 Task: Create a due date automation trigger when advanced on, on the wednesday before a card is due add dates due next week at 11:00 AM.
Action: Mouse moved to (910, 279)
Screenshot: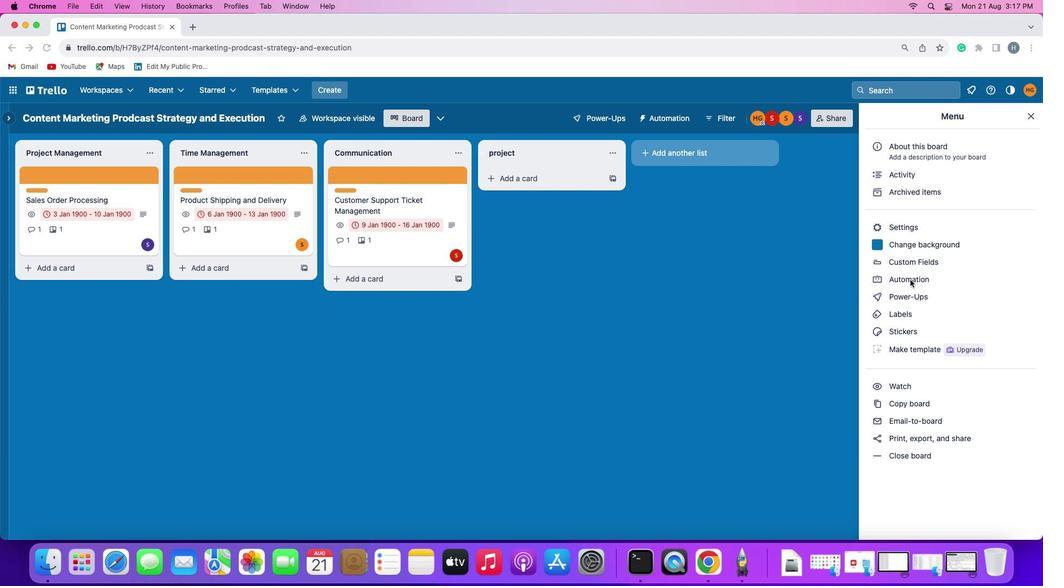 
Action: Mouse pressed left at (910, 279)
Screenshot: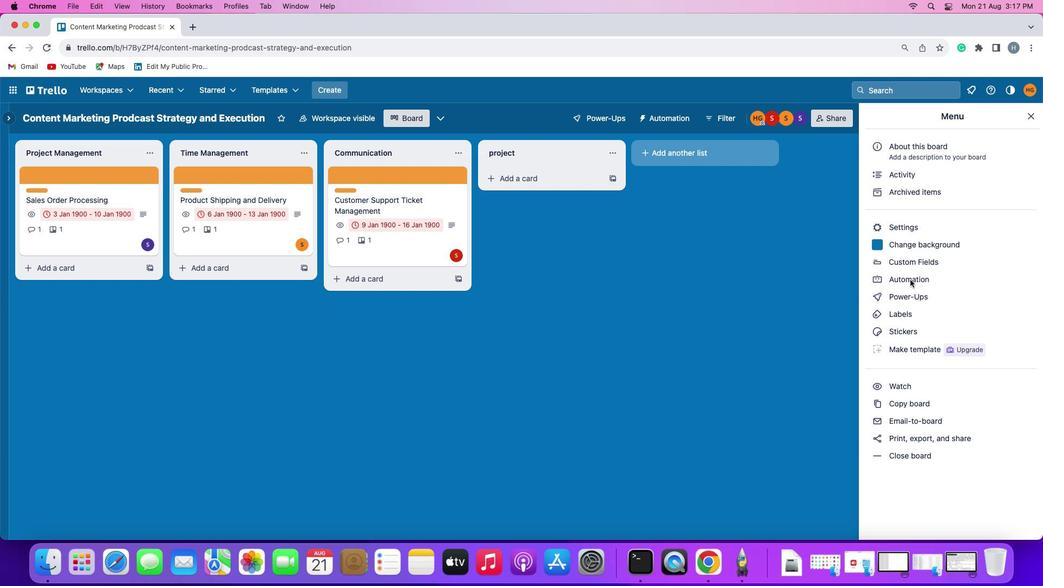 
Action: Mouse pressed left at (910, 279)
Screenshot: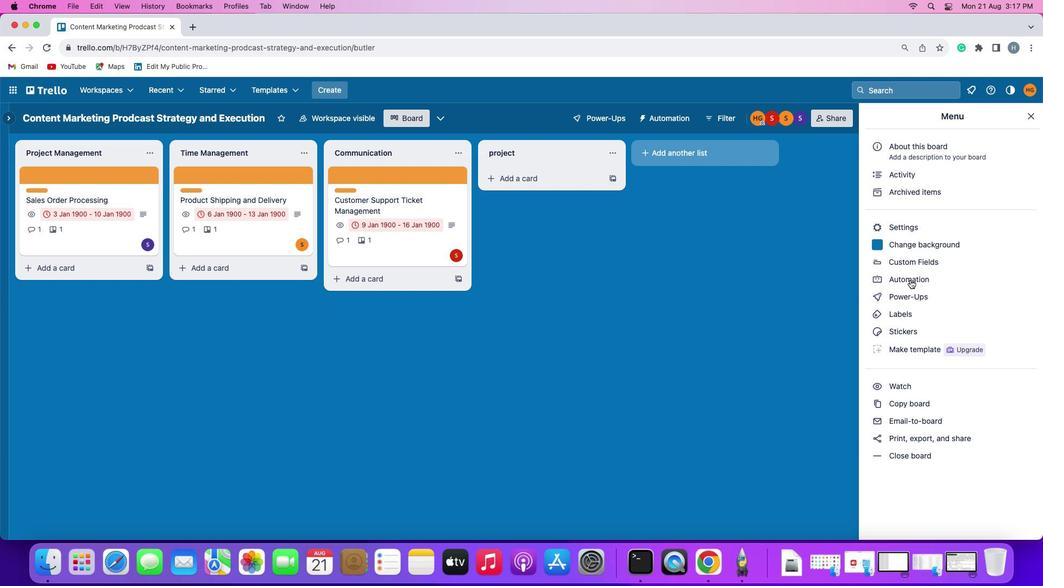 
Action: Mouse moved to (60, 259)
Screenshot: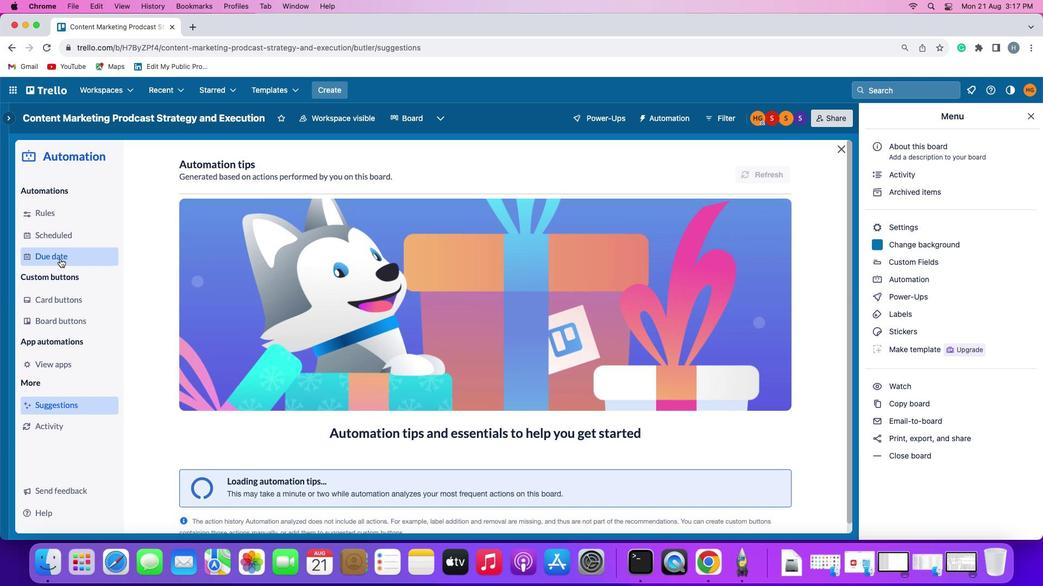 
Action: Mouse pressed left at (60, 259)
Screenshot: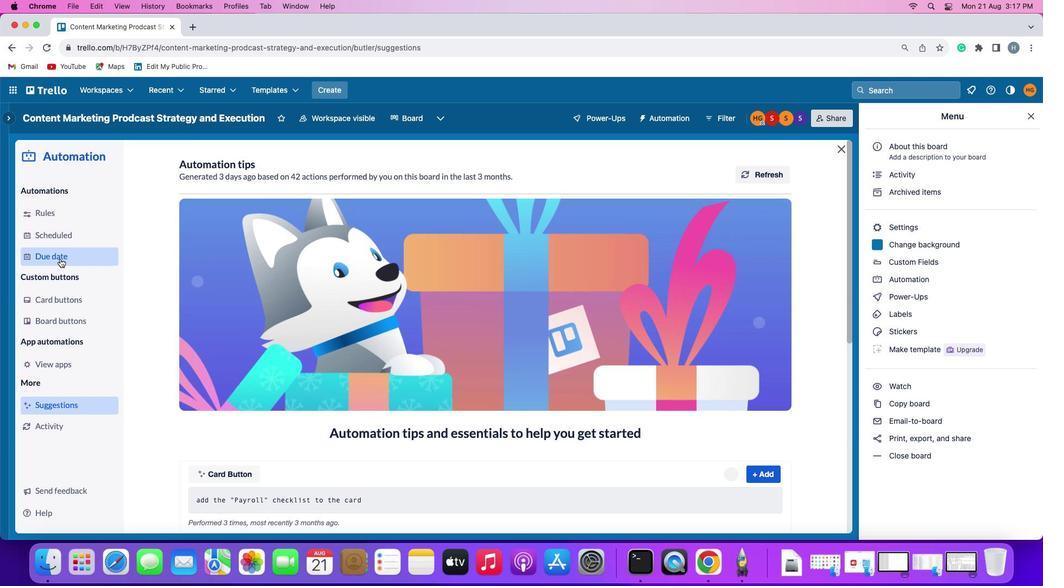 
Action: Mouse moved to (734, 166)
Screenshot: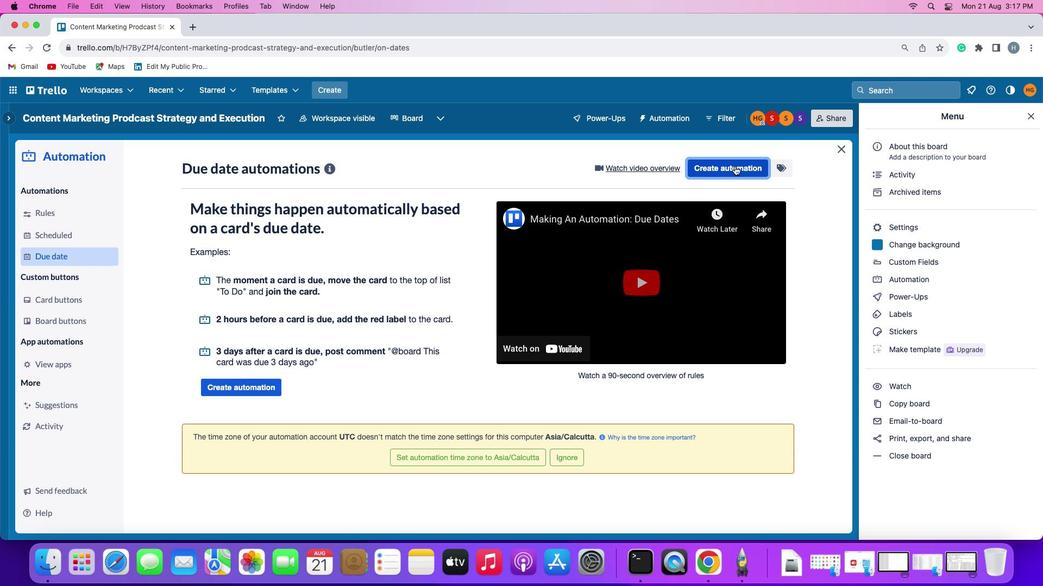 
Action: Mouse pressed left at (734, 166)
Screenshot: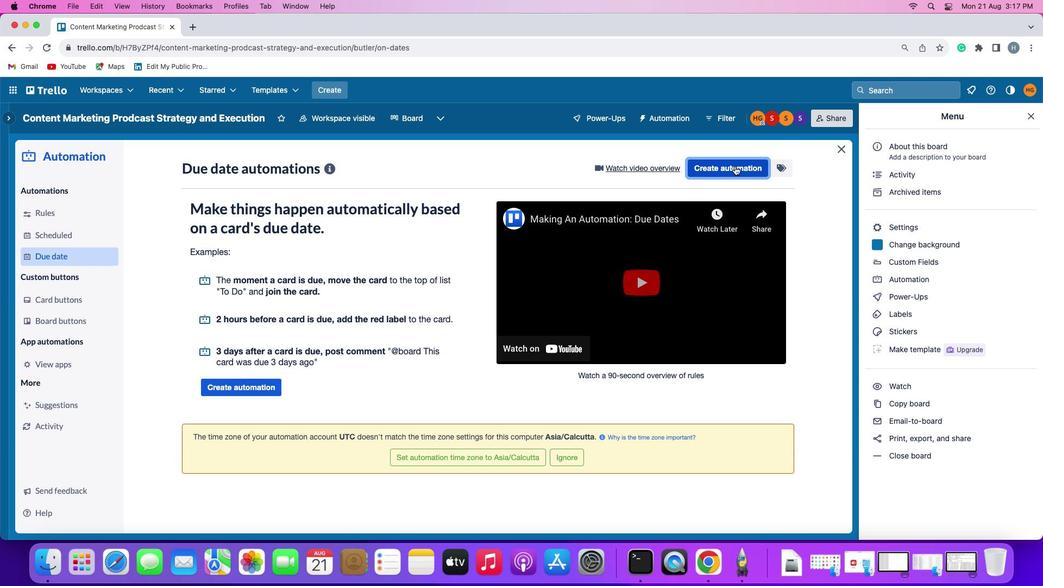 
Action: Mouse moved to (215, 270)
Screenshot: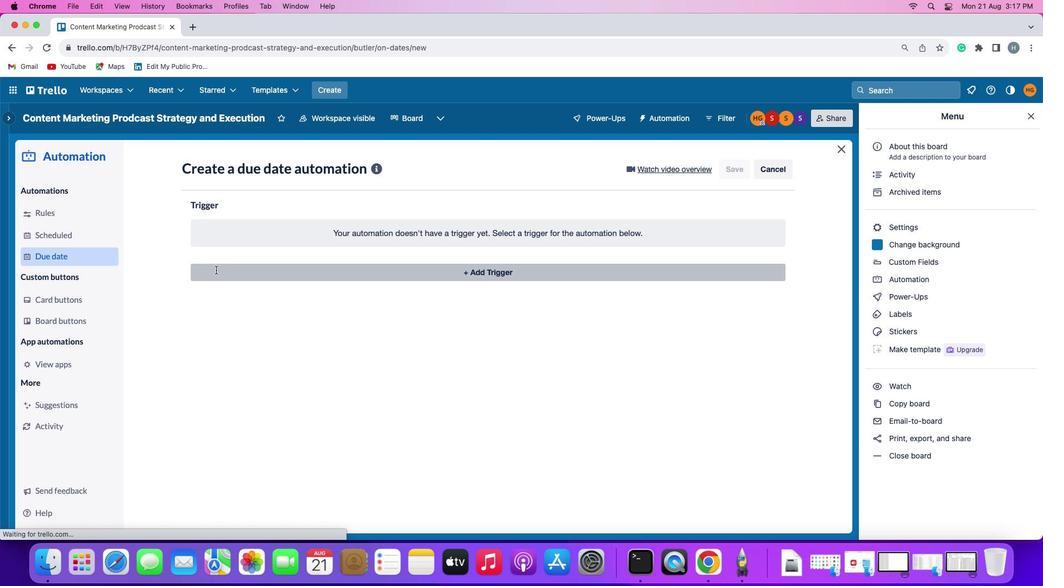 
Action: Mouse pressed left at (215, 270)
Screenshot: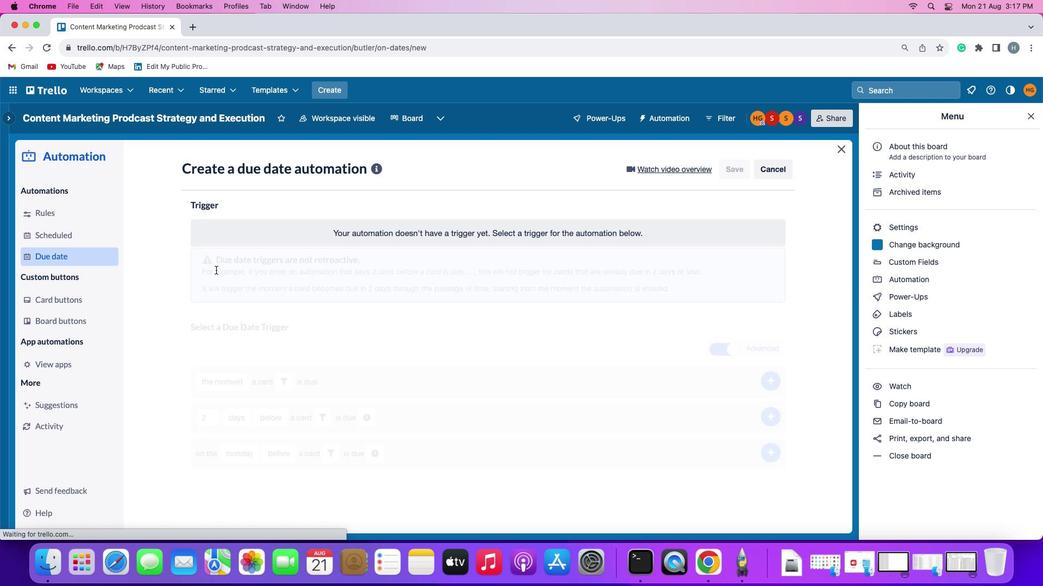 
Action: Mouse moved to (243, 463)
Screenshot: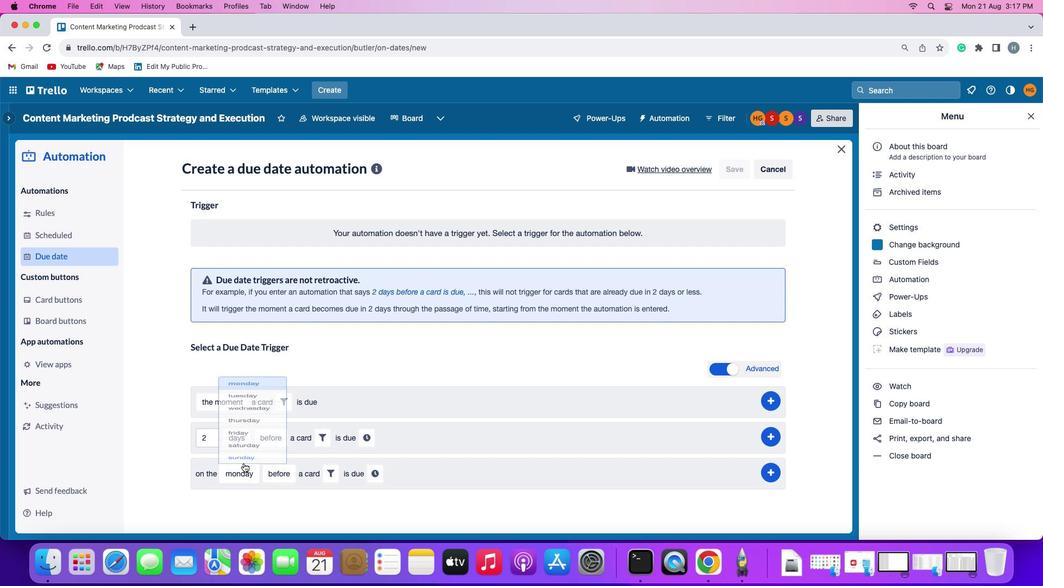 
Action: Mouse pressed left at (243, 463)
Screenshot: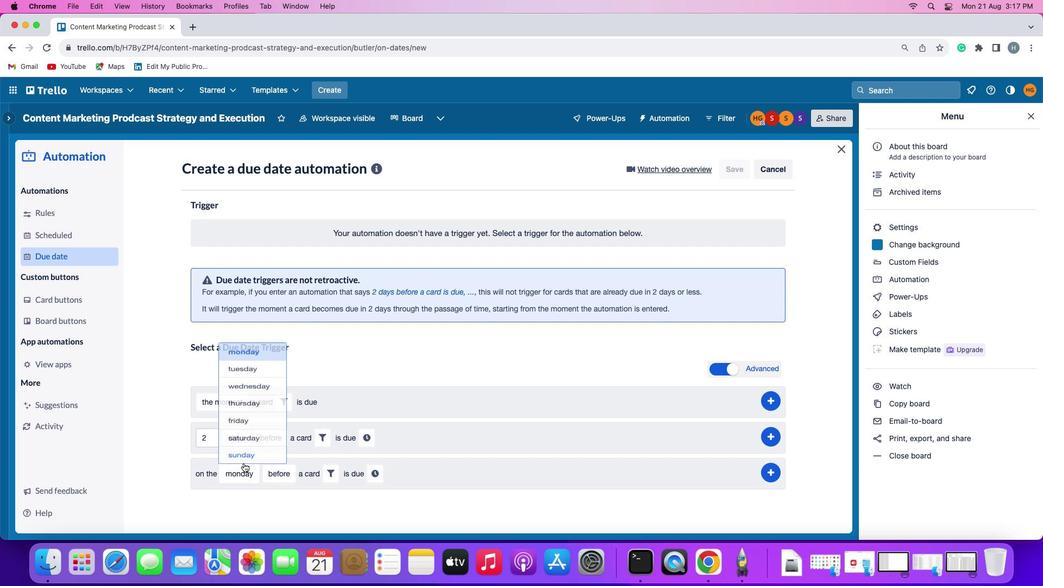 
Action: Mouse moved to (258, 367)
Screenshot: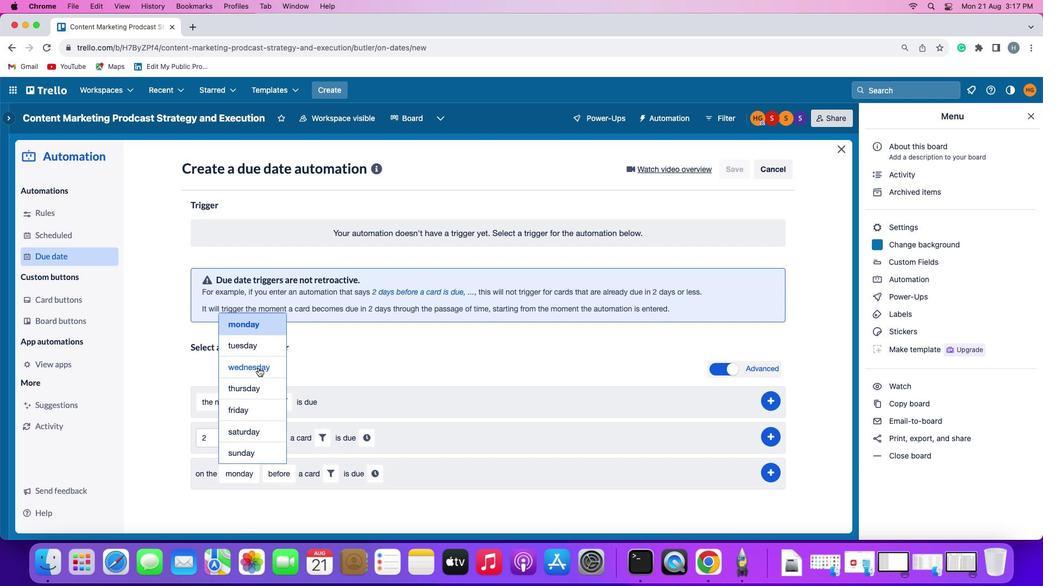 
Action: Mouse pressed left at (258, 367)
Screenshot: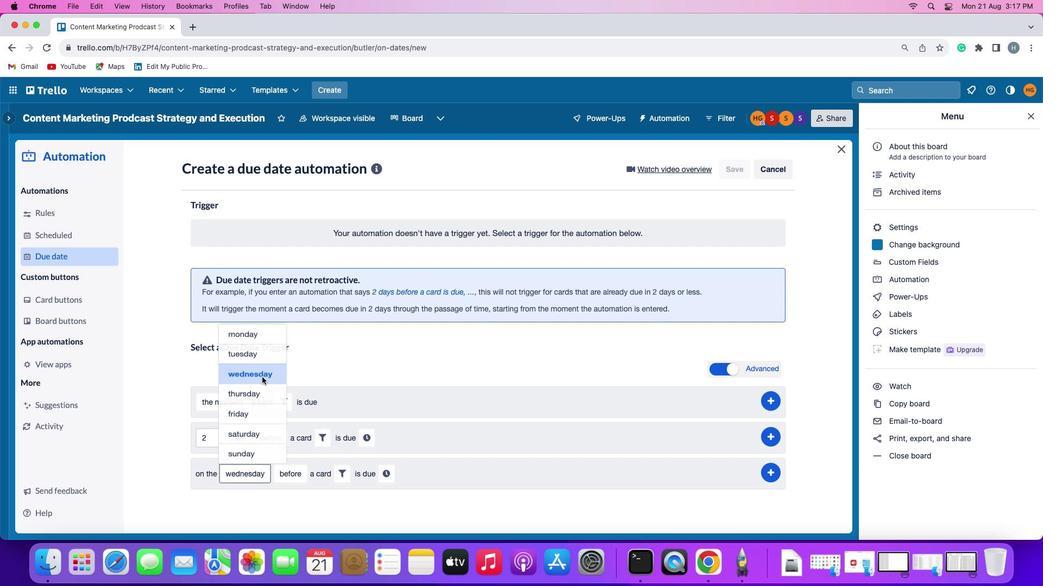 
Action: Mouse moved to (345, 469)
Screenshot: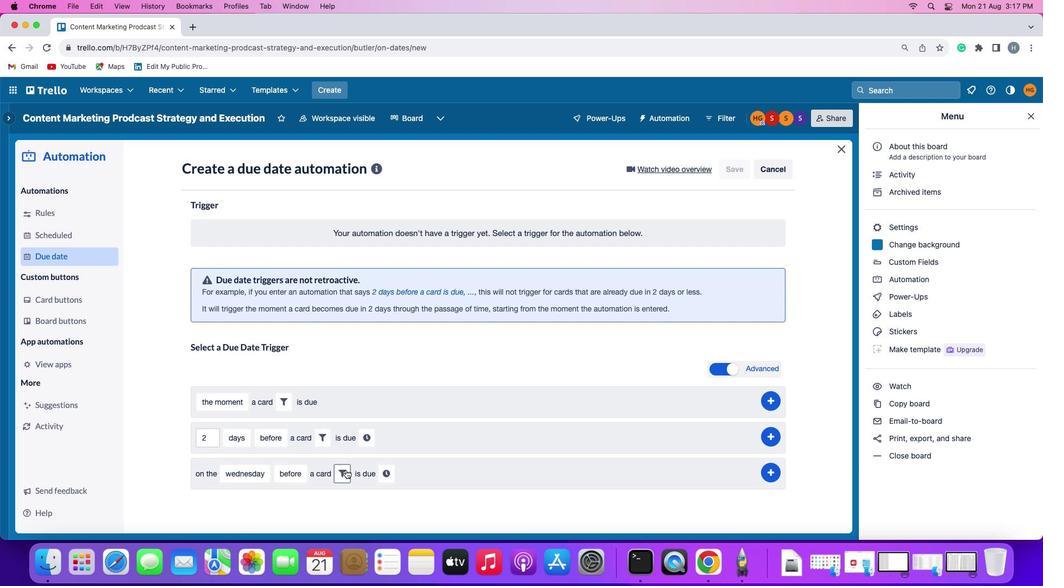
Action: Mouse pressed left at (345, 469)
Screenshot: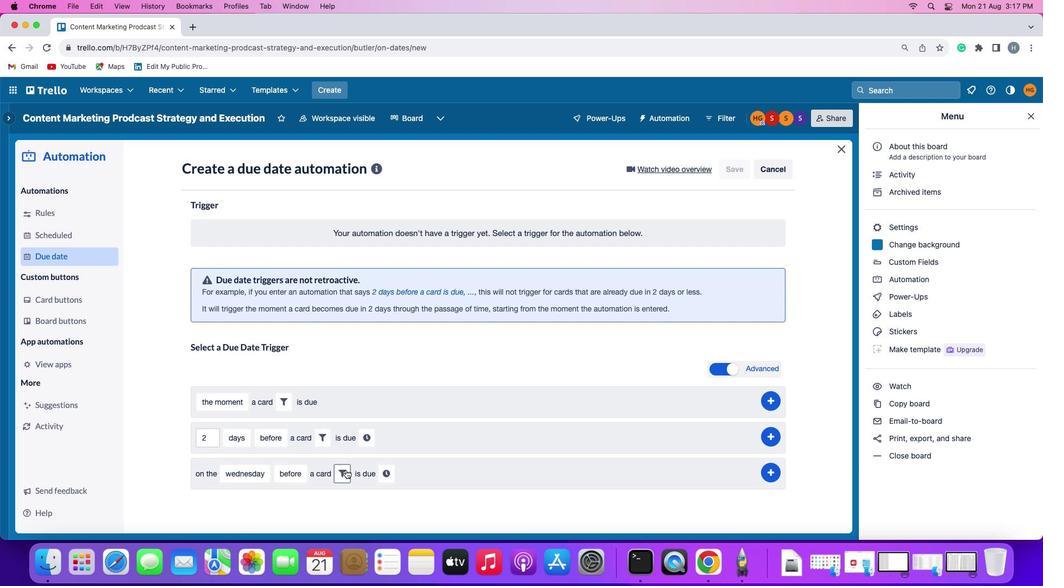 
Action: Mouse moved to (406, 498)
Screenshot: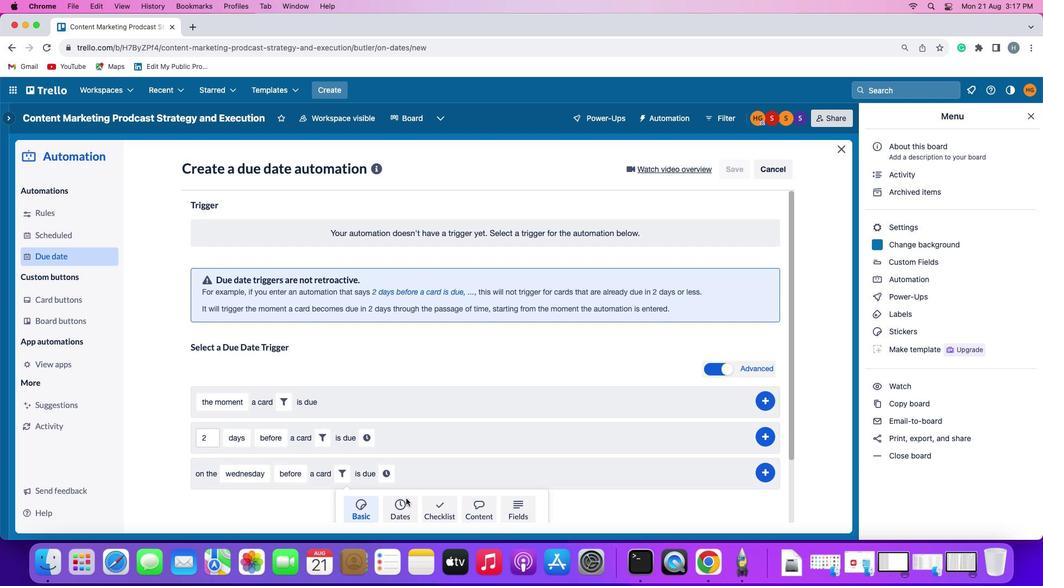 
Action: Mouse pressed left at (406, 498)
Screenshot: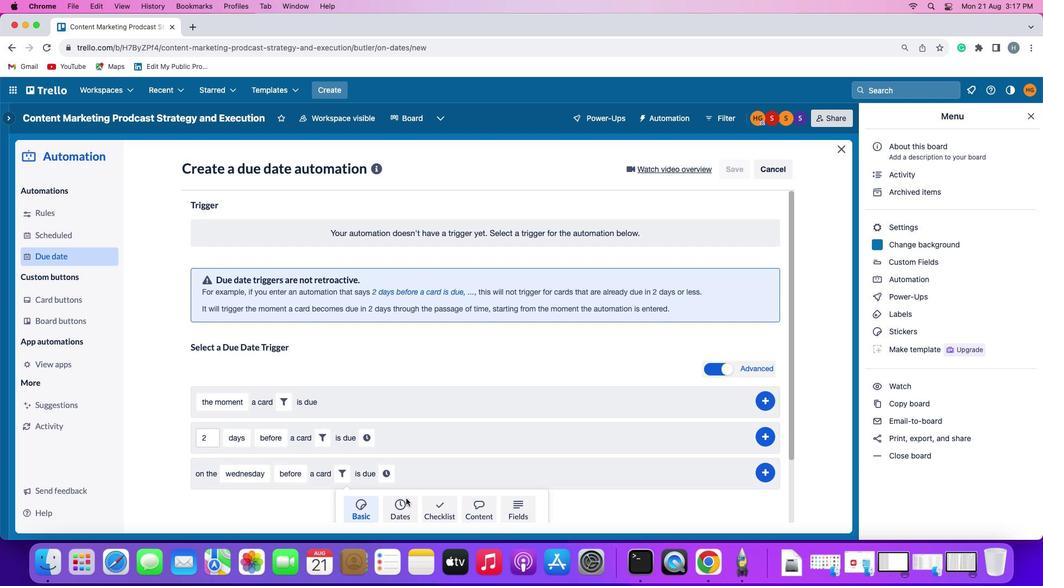 
Action: Mouse moved to (291, 495)
Screenshot: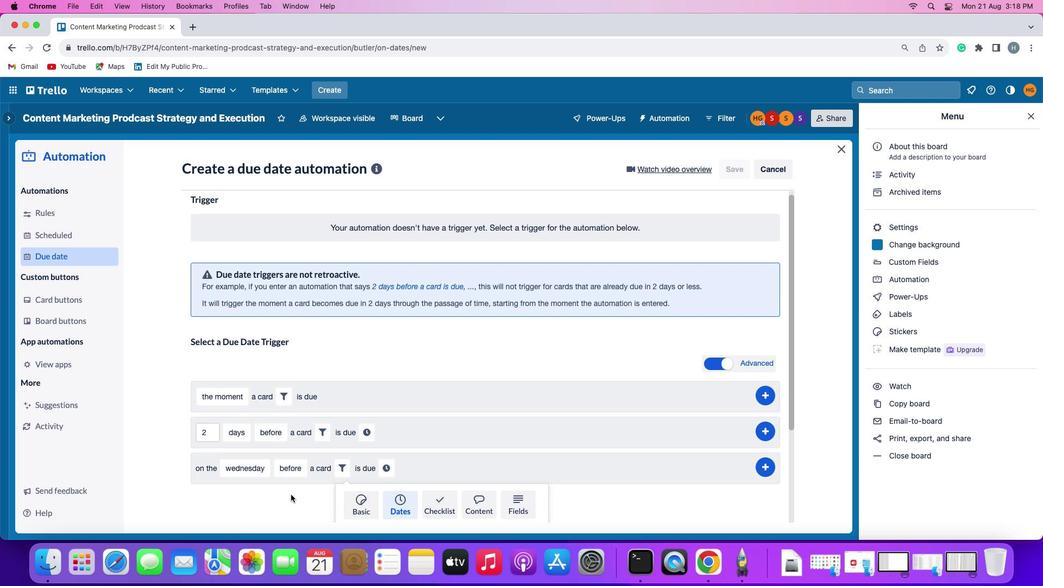 
Action: Mouse scrolled (291, 495) with delta (0, 0)
Screenshot: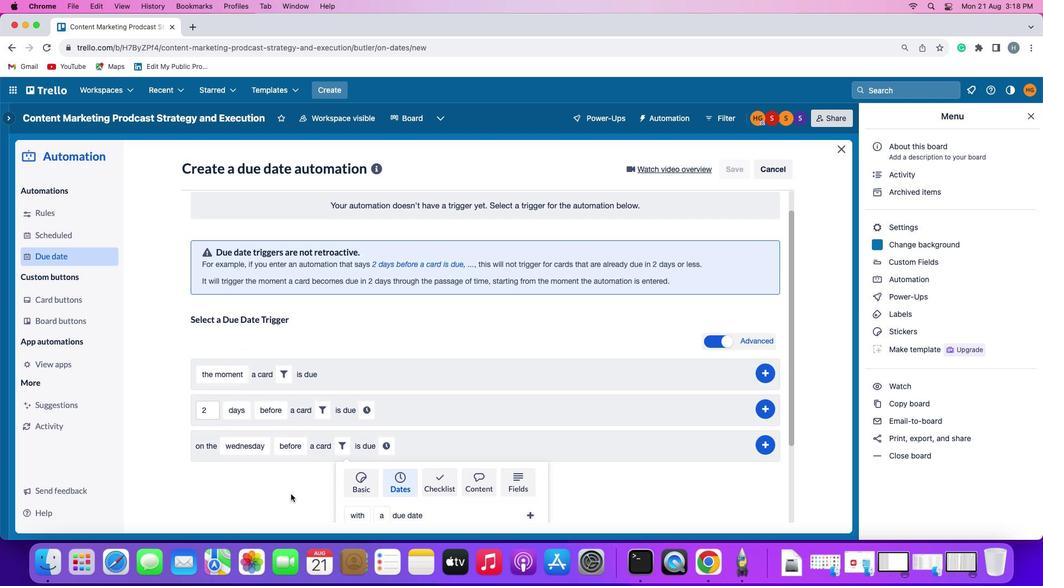 
Action: Mouse scrolled (291, 495) with delta (0, 0)
Screenshot: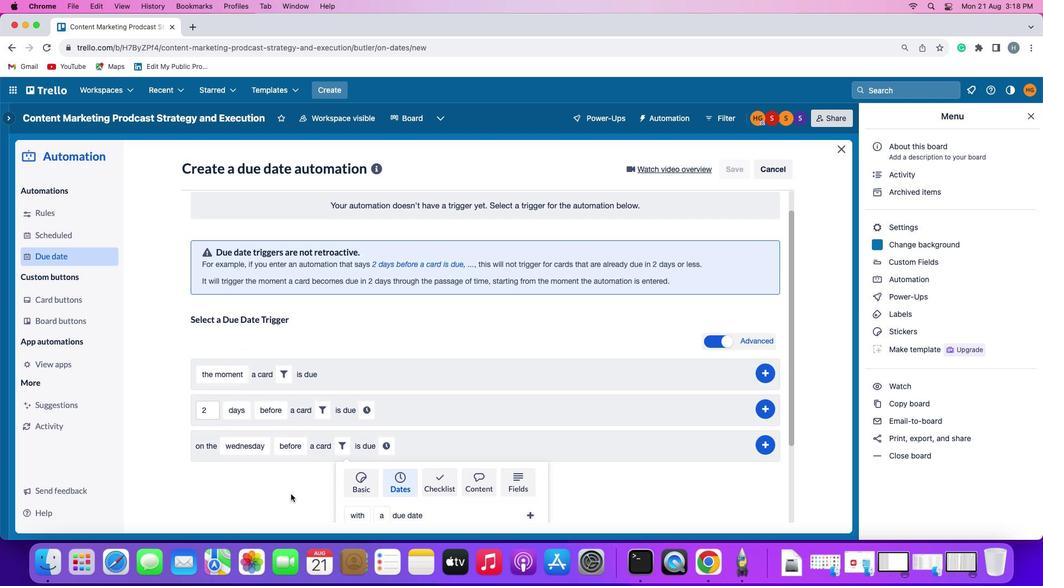 
Action: Mouse scrolled (291, 495) with delta (0, -1)
Screenshot: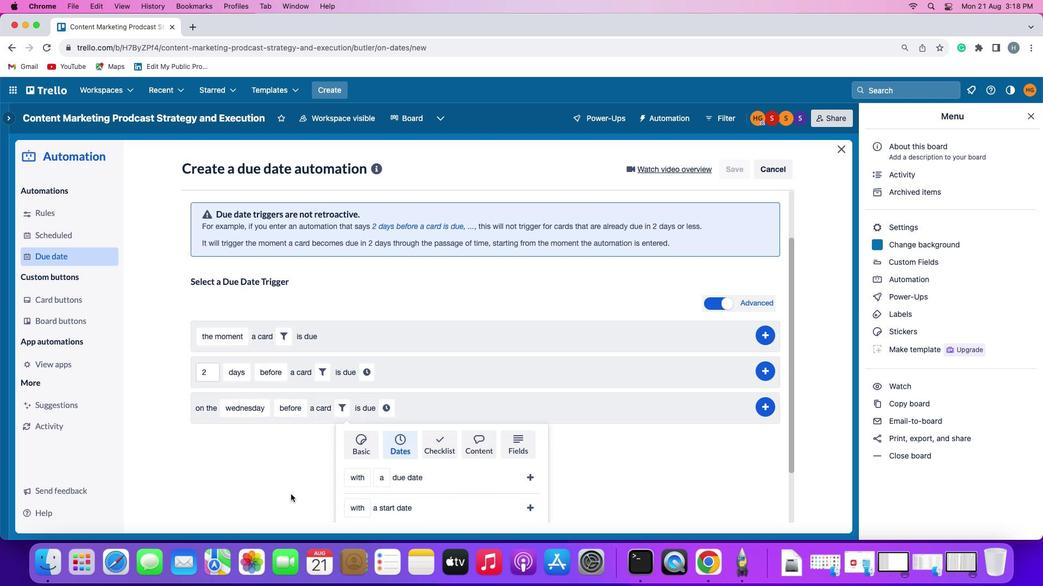
Action: Mouse scrolled (291, 495) with delta (0, -2)
Screenshot: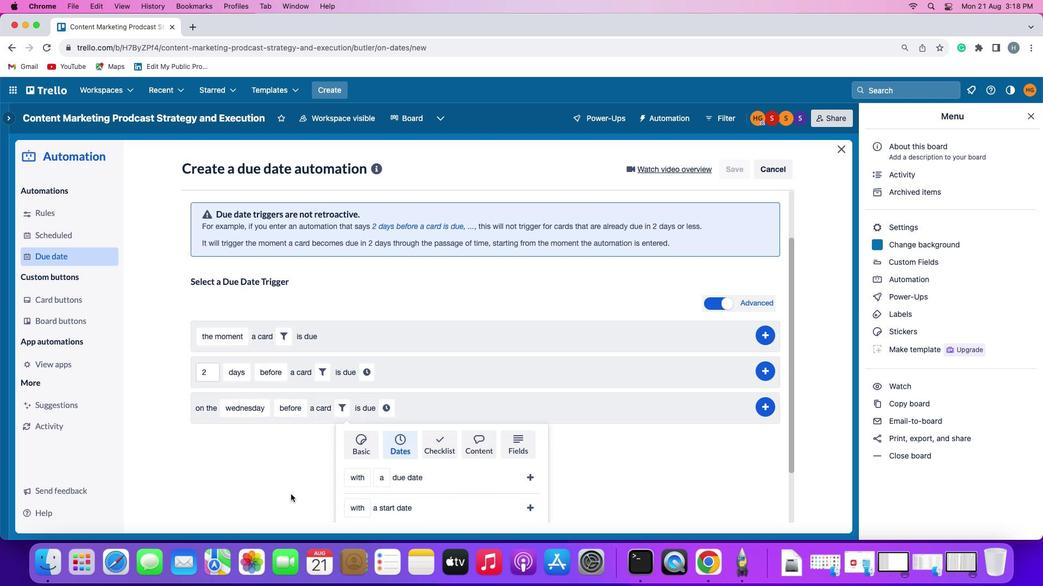 
Action: Mouse moved to (291, 494)
Screenshot: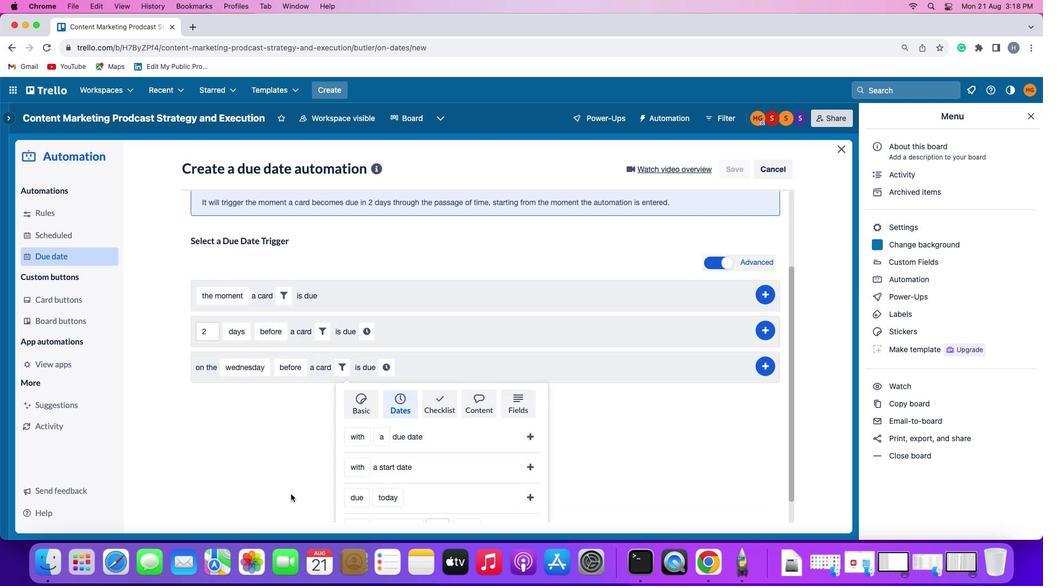 
Action: Mouse scrolled (291, 494) with delta (0, -3)
Screenshot: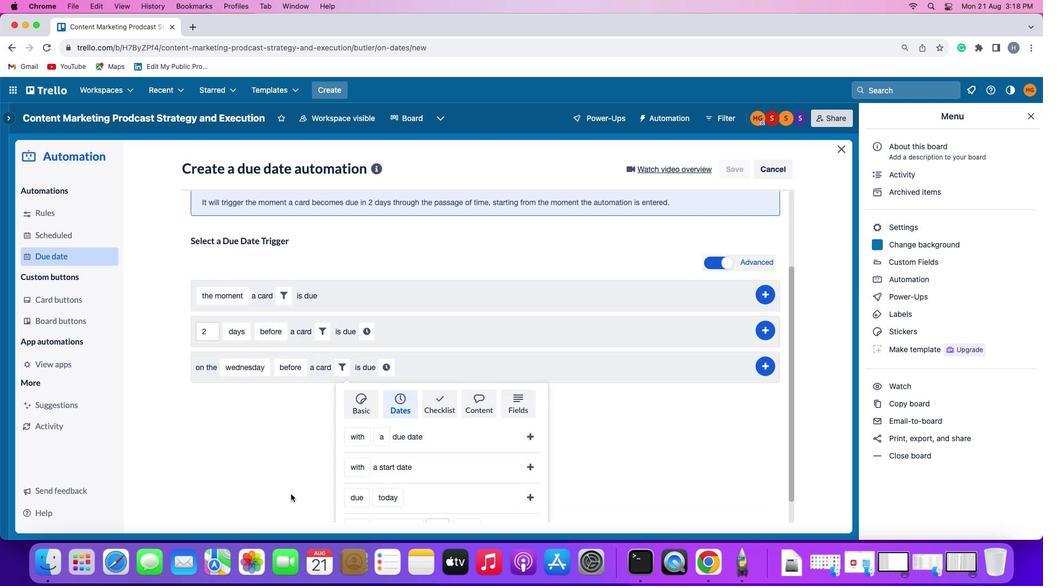 
Action: Mouse moved to (291, 494)
Screenshot: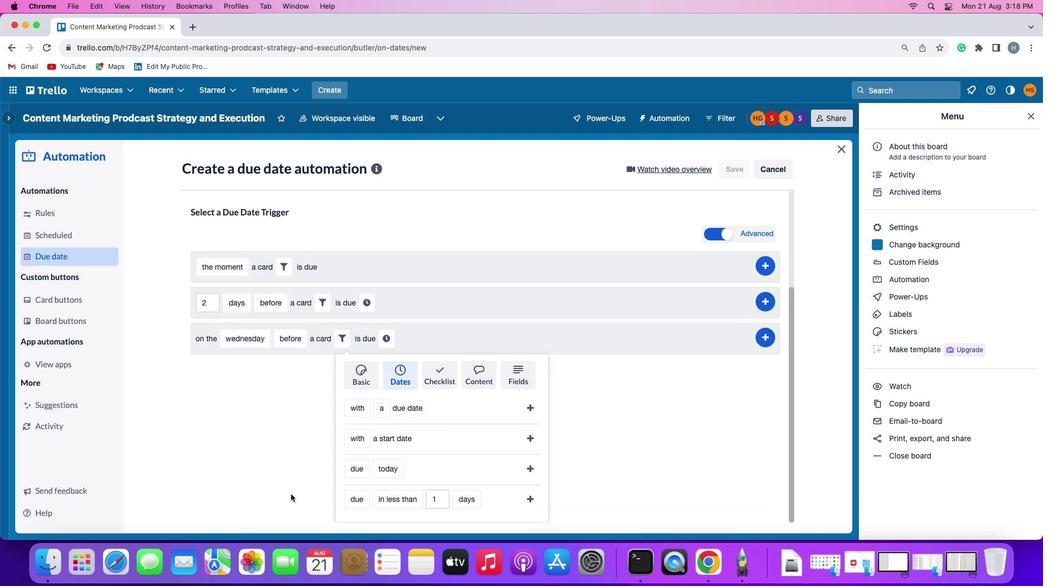 
Action: Mouse scrolled (291, 494) with delta (0, 0)
Screenshot: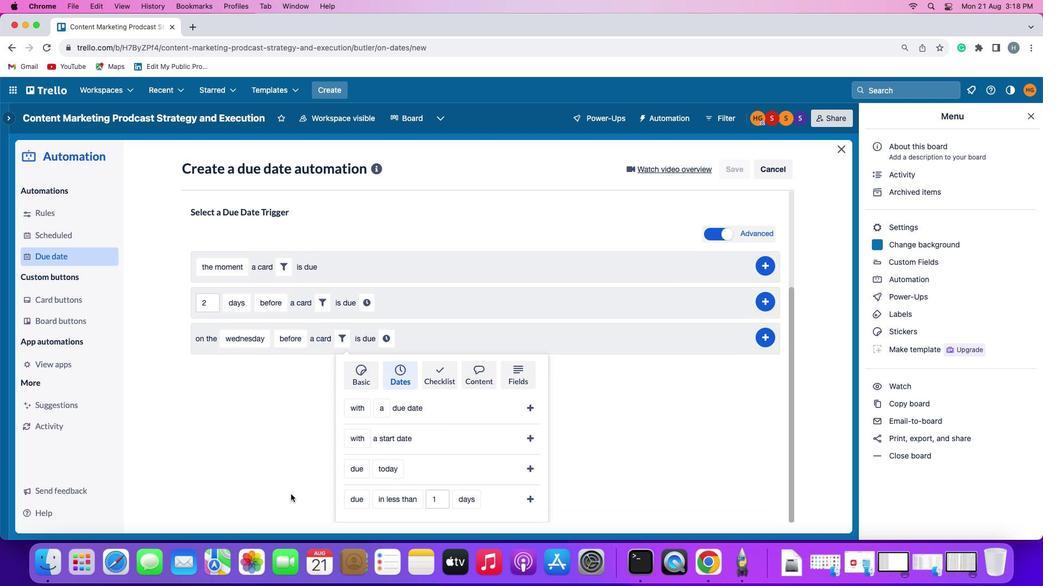 
Action: Mouse scrolled (291, 494) with delta (0, 0)
Screenshot: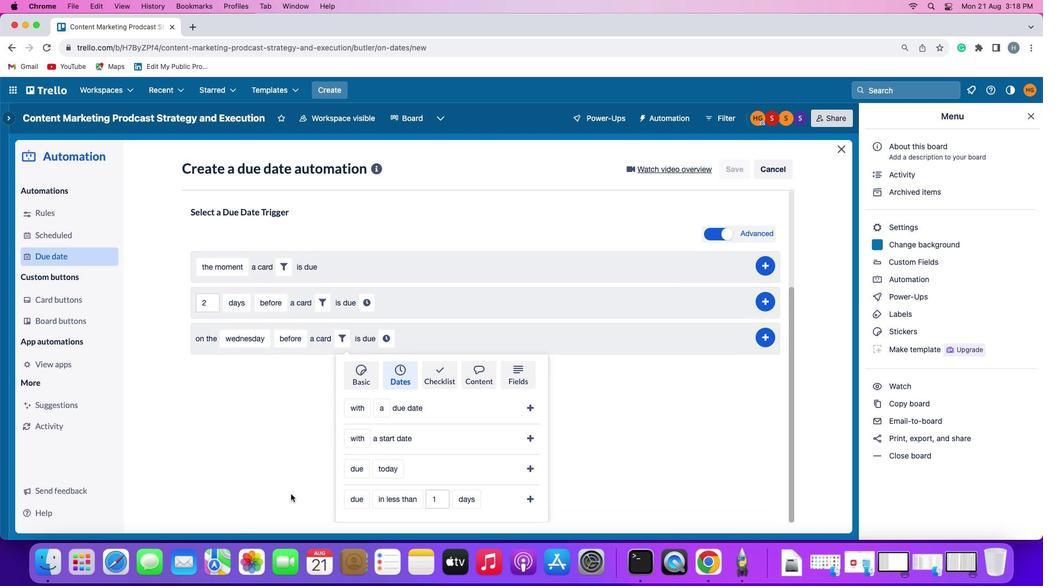 
Action: Mouse scrolled (291, 494) with delta (0, -1)
Screenshot: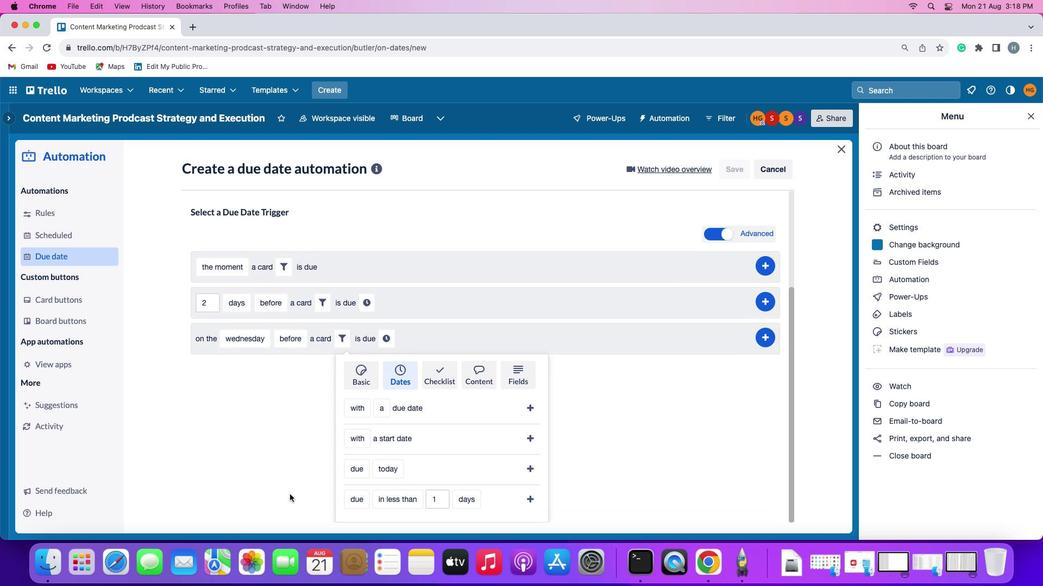
Action: Mouse scrolled (291, 494) with delta (0, -2)
Screenshot: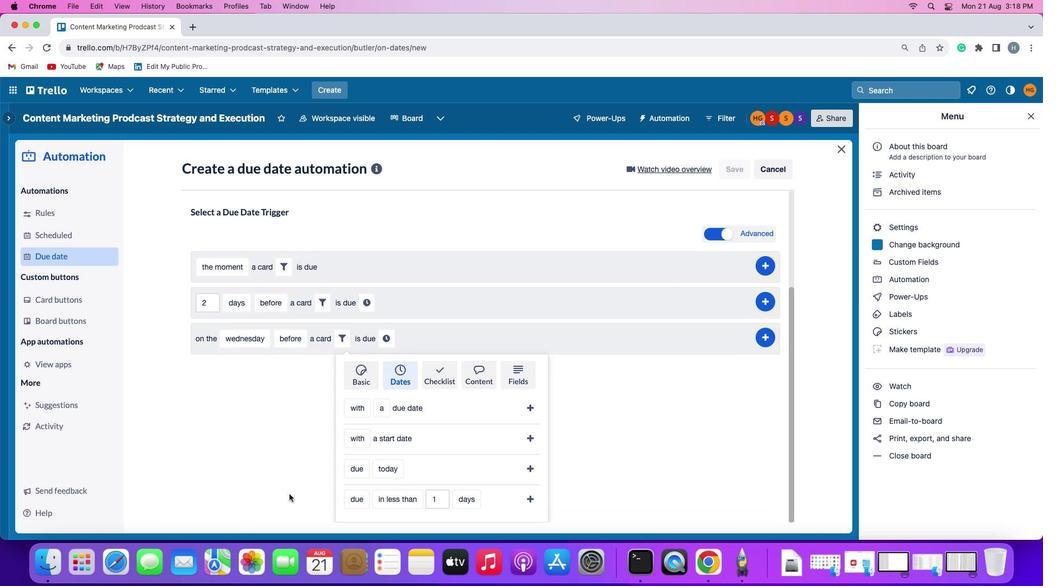 
Action: Mouse moved to (393, 467)
Screenshot: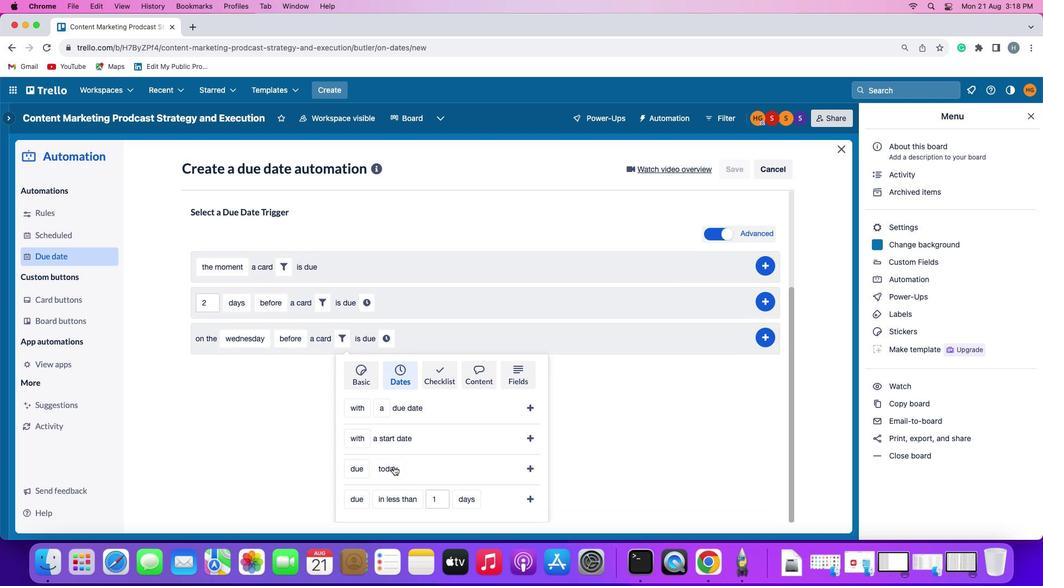 
Action: Mouse pressed left at (393, 467)
Screenshot: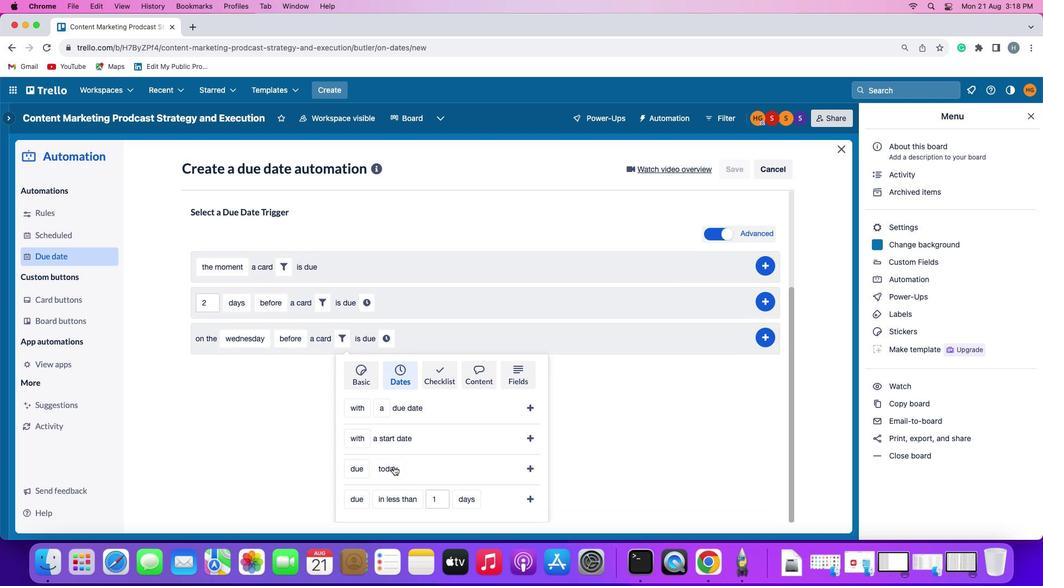 
Action: Mouse moved to (413, 406)
Screenshot: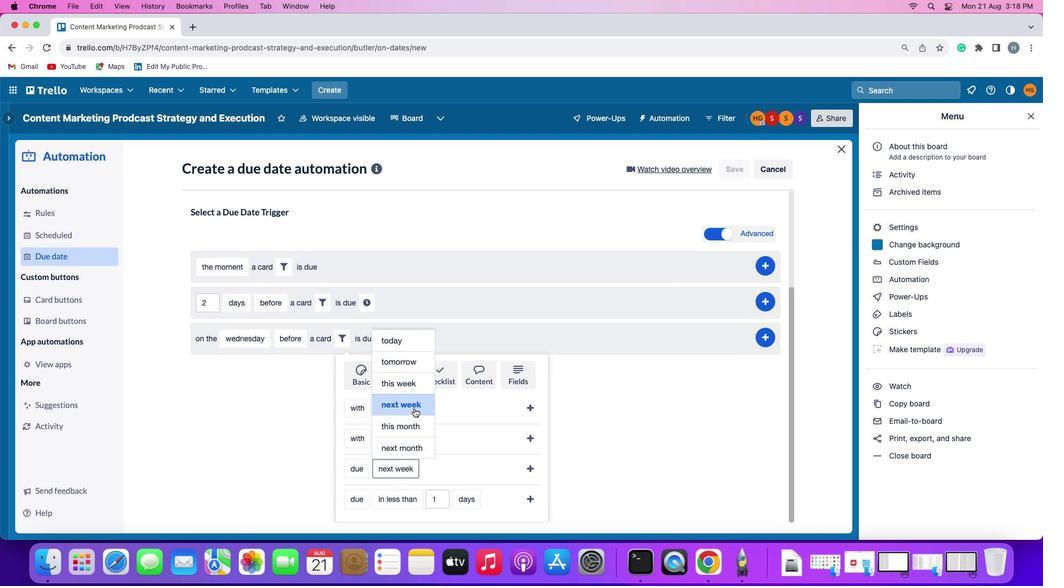 
Action: Mouse pressed left at (413, 406)
Screenshot: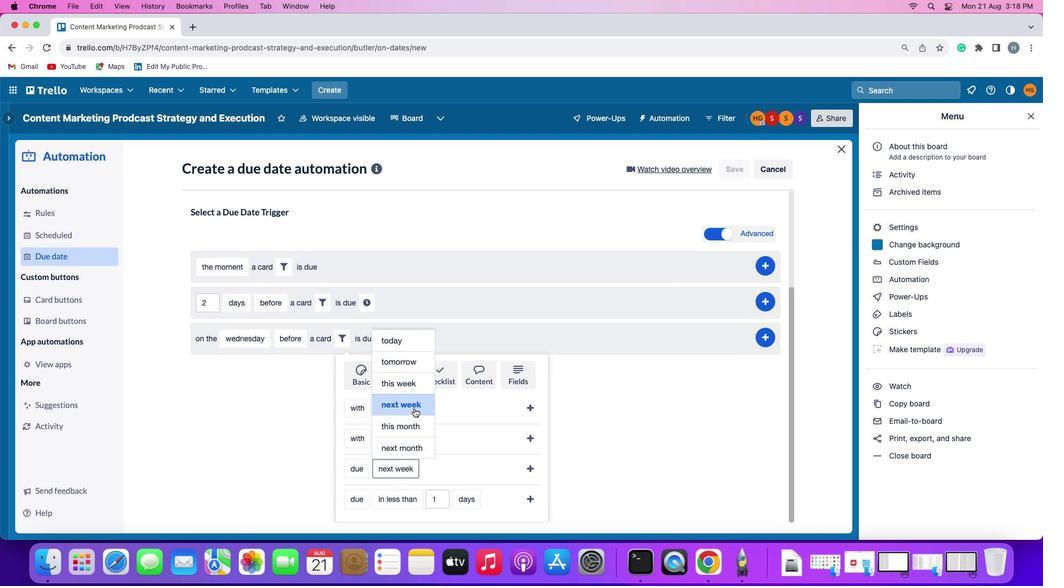
Action: Mouse moved to (531, 468)
Screenshot: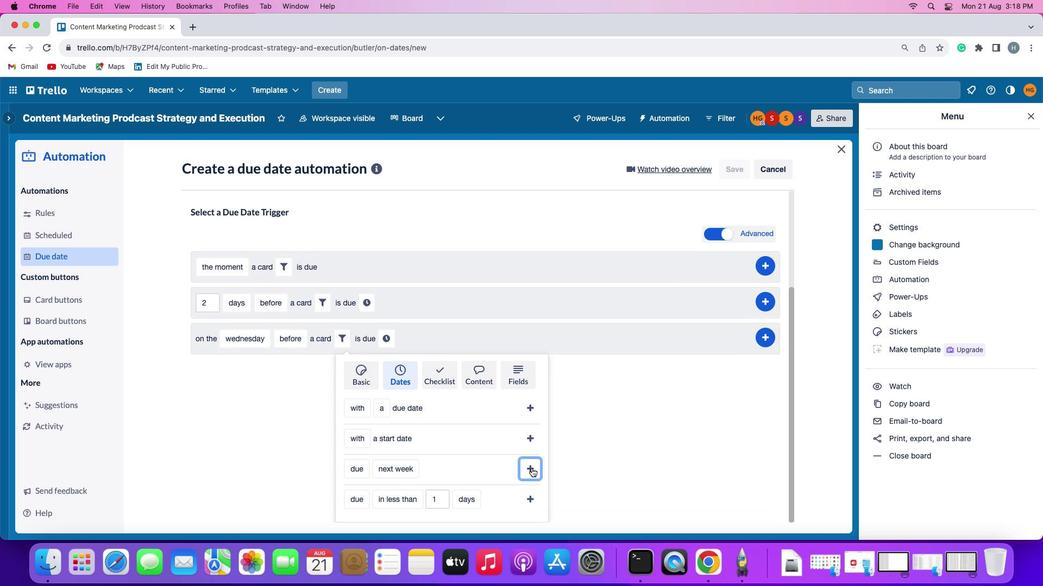
Action: Mouse pressed left at (531, 468)
Screenshot: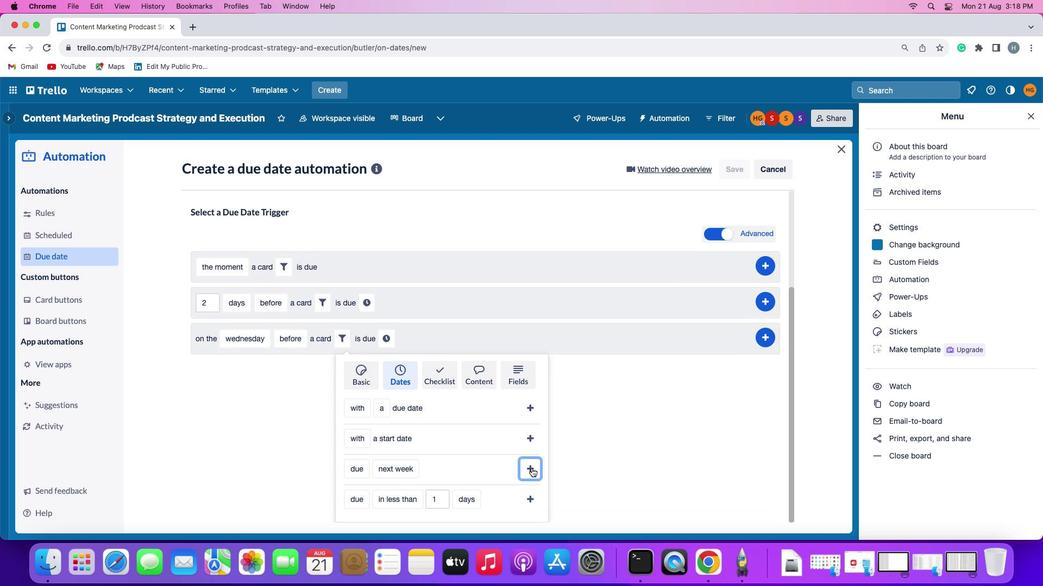 
Action: Mouse moved to (463, 472)
Screenshot: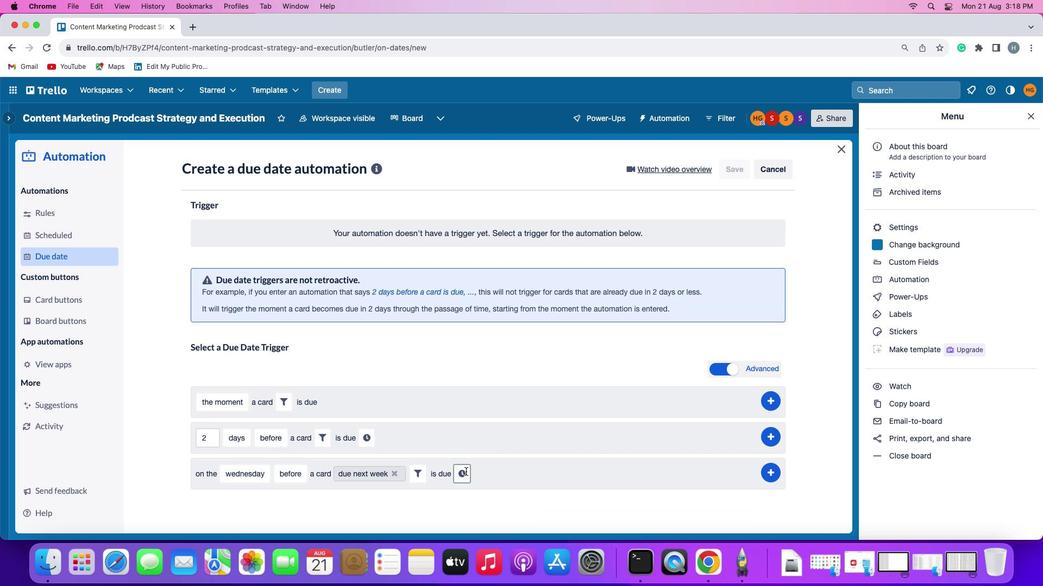 
Action: Mouse pressed left at (463, 472)
Screenshot: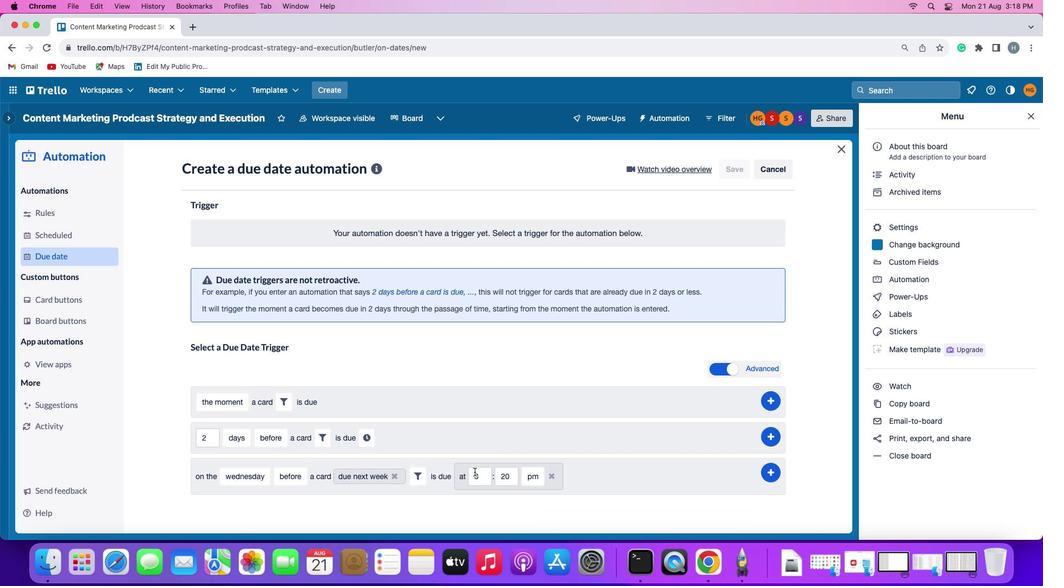 
Action: Mouse moved to (490, 477)
Screenshot: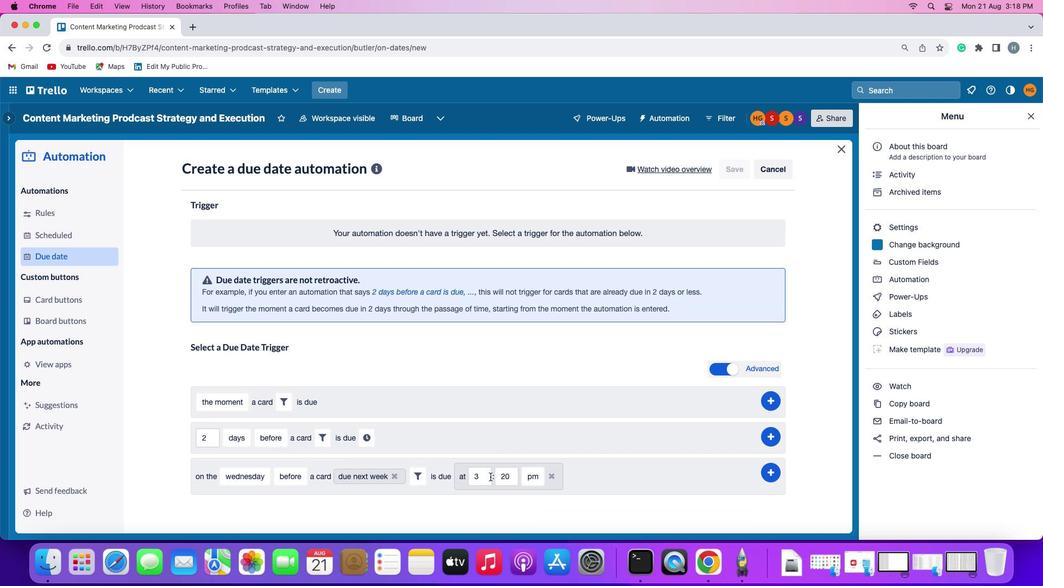 
Action: Mouse pressed left at (490, 477)
Screenshot: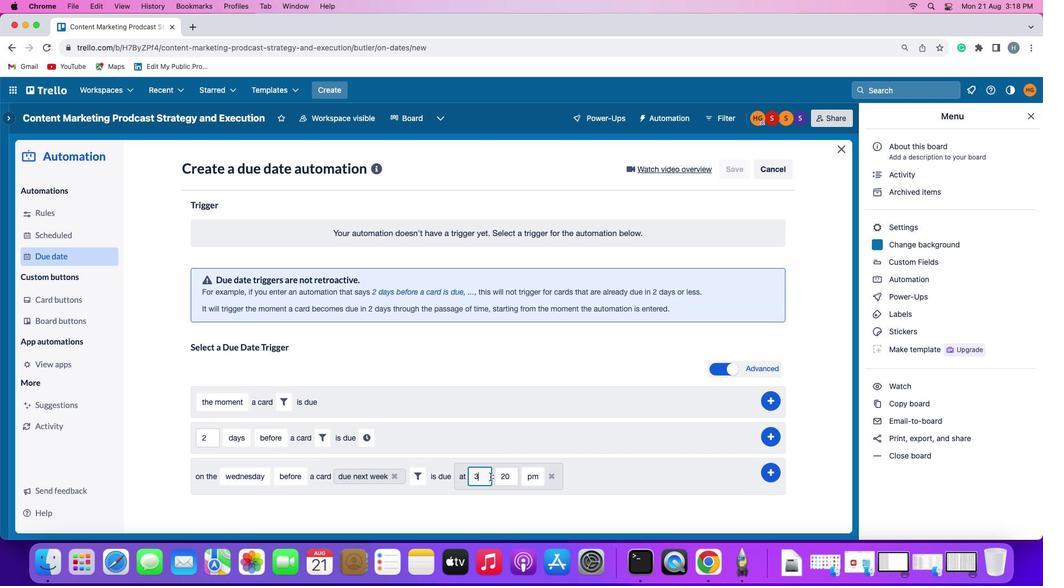 
Action: Mouse moved to (490, 476)
Screenshot: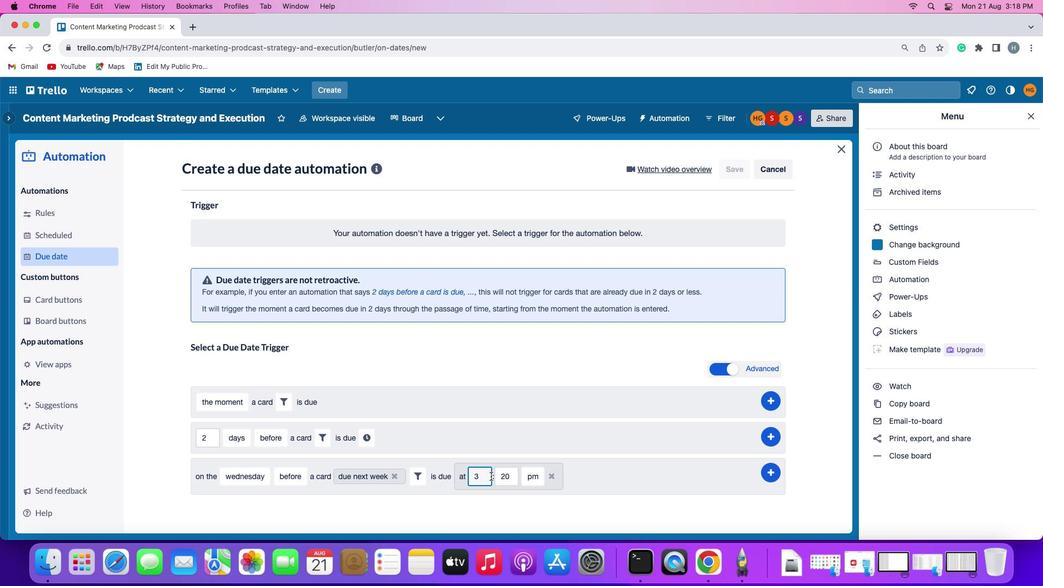 
Action: Key pressed Key.backspace'1''1'
Screenshot: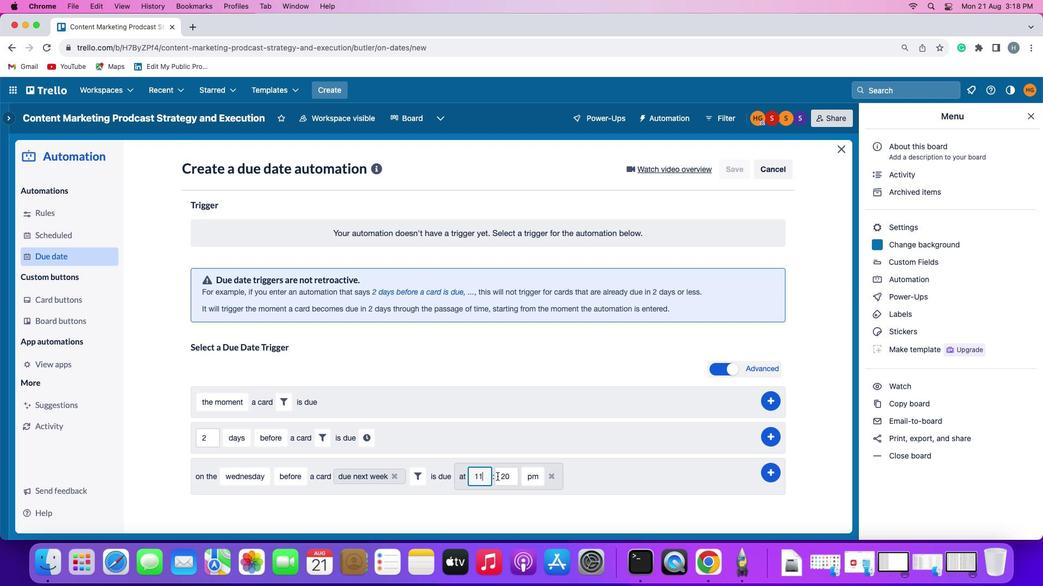 
Action: Mouse moved to (518, 477)
Screenshot: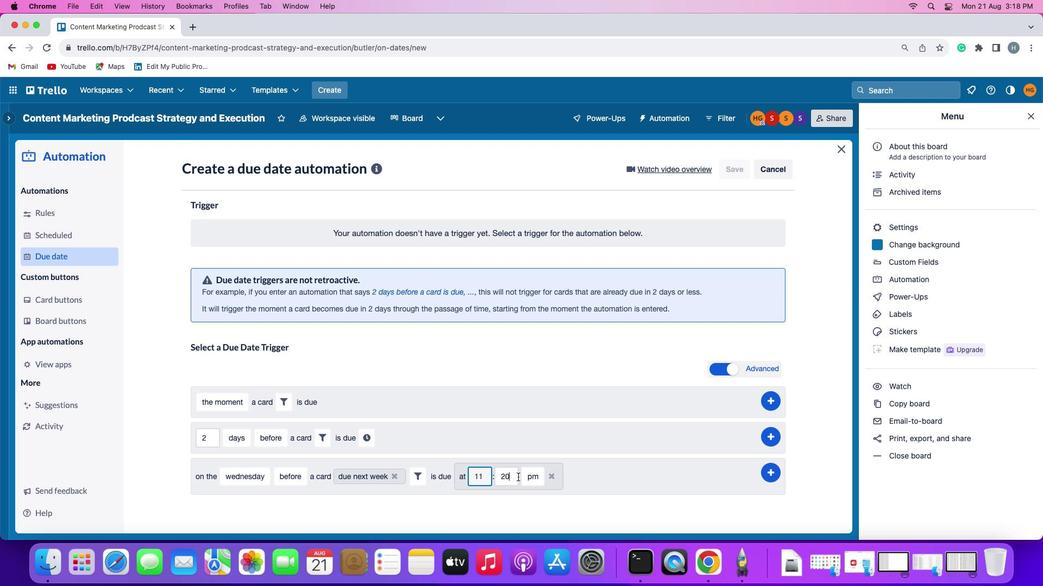 
Action: Mouse pressed left at (518, 477)
Screenshot: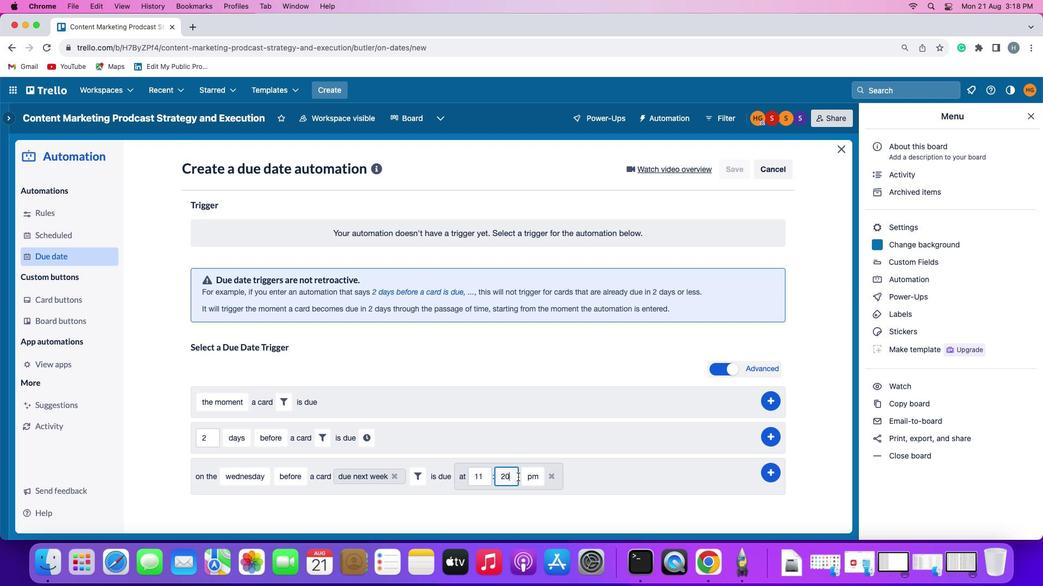 
Action: Mouse moved to (517, 477)
Screenshot: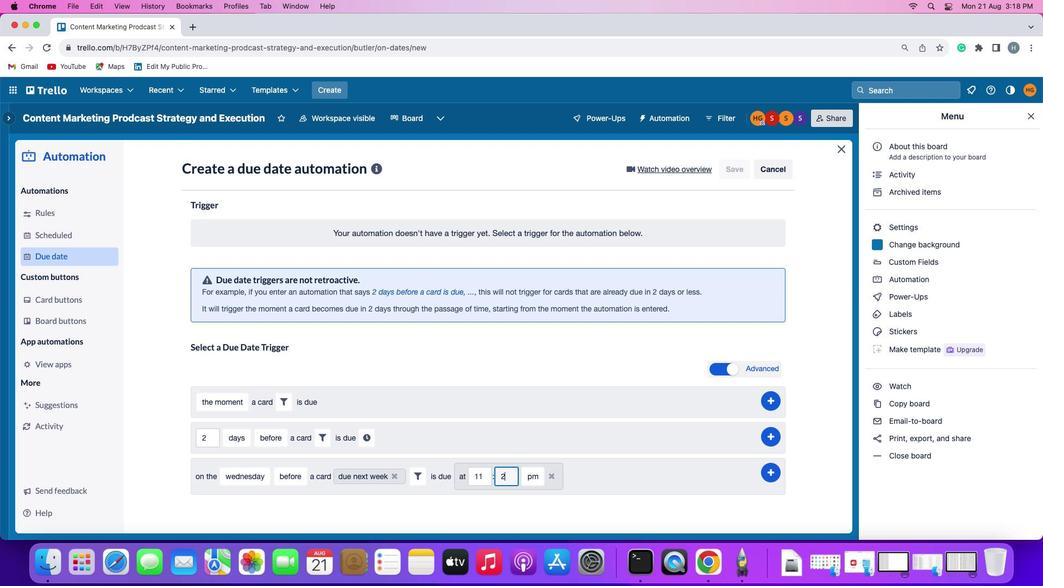 
Action: Key pressed Key.backspaceKey.backspaceKey.backspace'0'
Screenshot: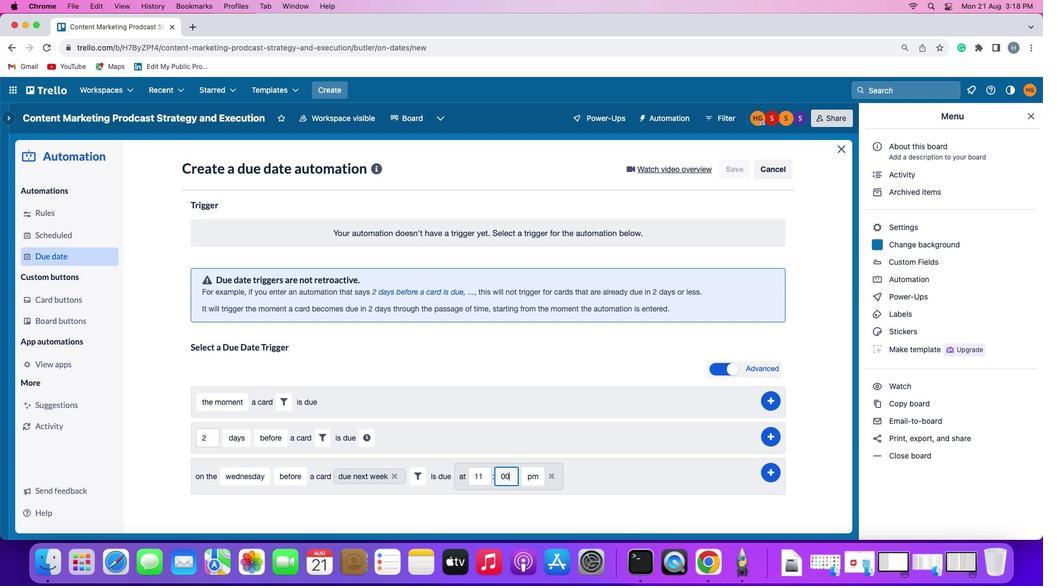 
Action: Mouse moved to (517, 477)
Screenshot: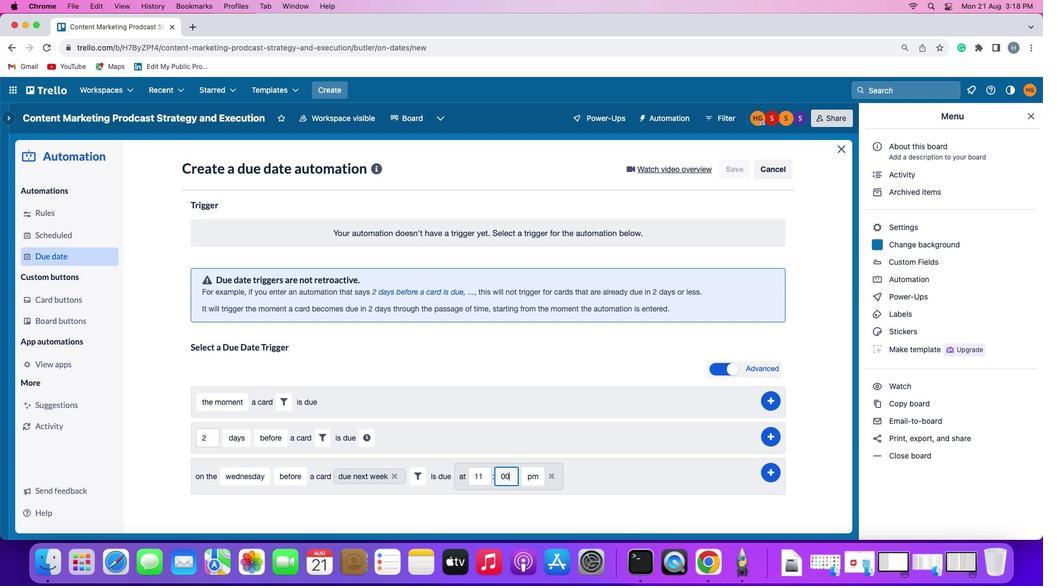 
Action: Key pressed '0'
Screenshot: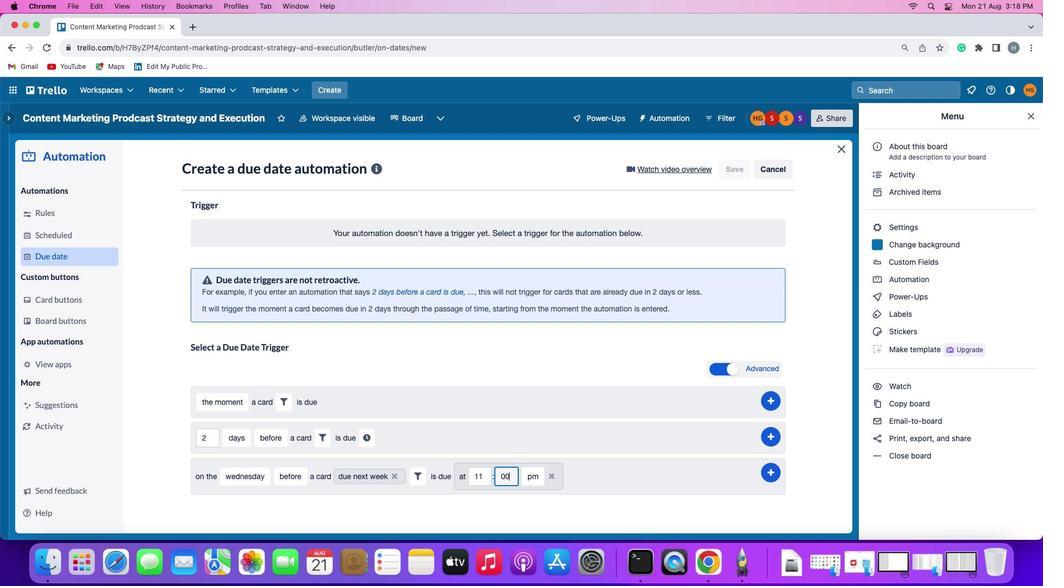 
Action: Mouse moved to (527, 477)
Screenshot: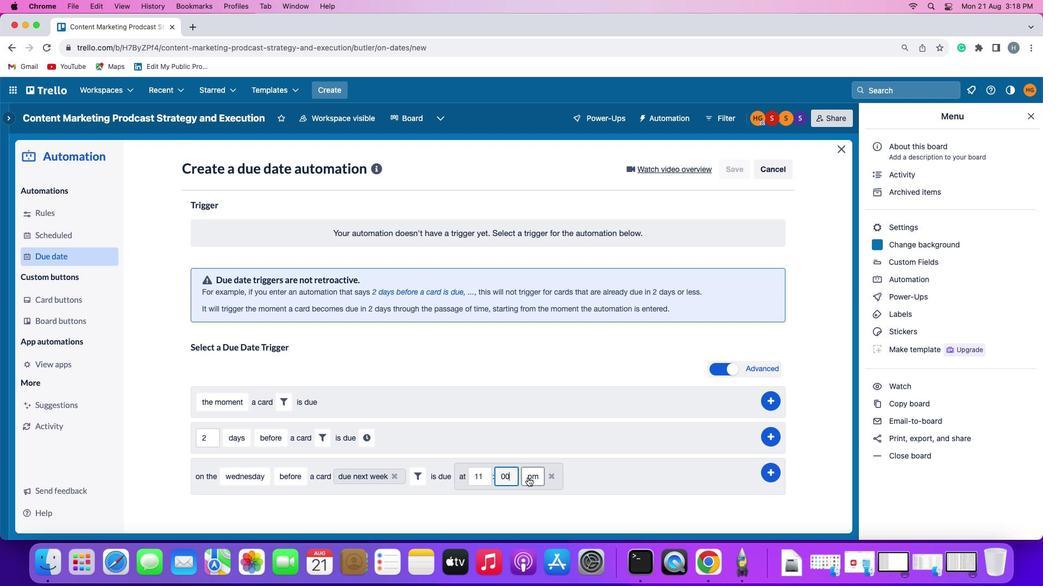 
Action: Mouse pressed left at (527, 477)
Screenshot: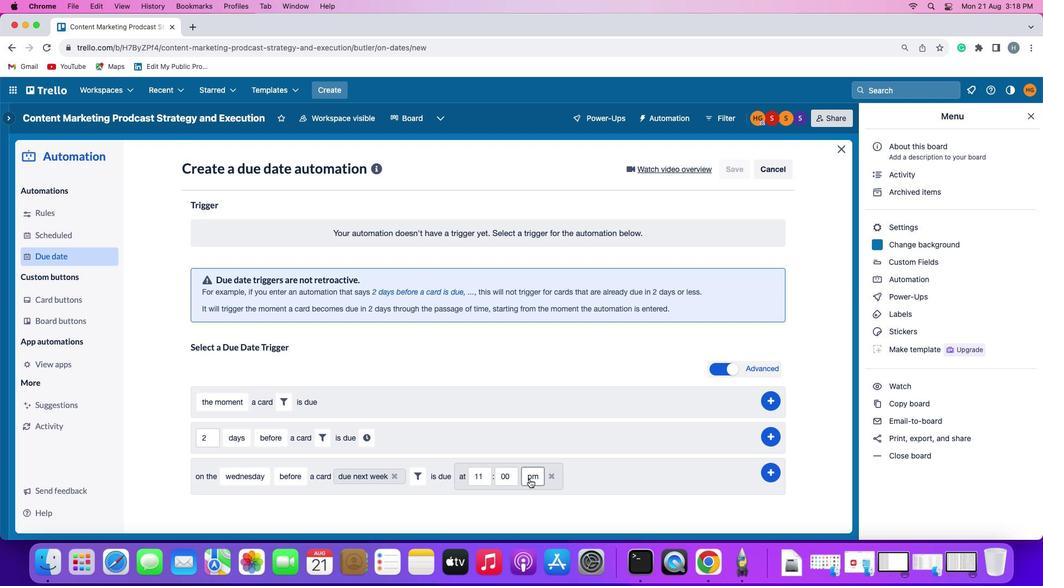 
Action: Mouse moved to (537, 491)
Screenshot: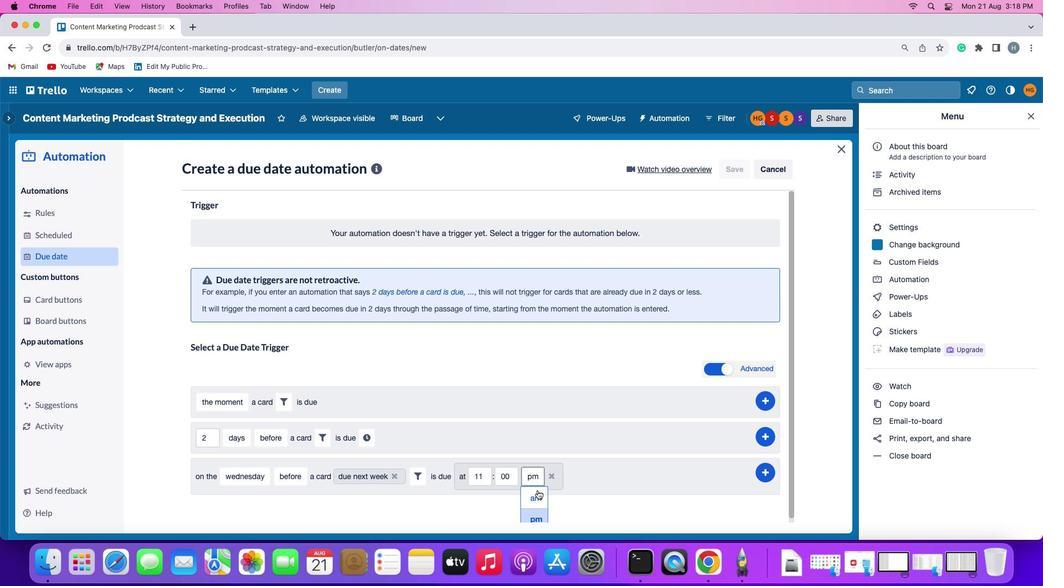 
Action: Mouse pressed left at (537, 491)
Screenshot: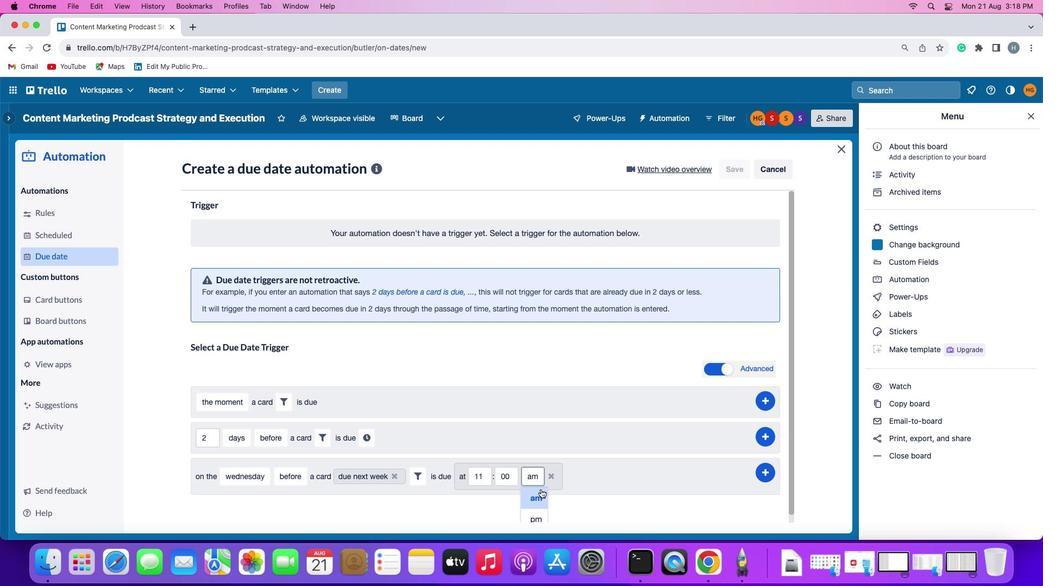 
Action: Mouse moved to (774, 470)
Screenshot: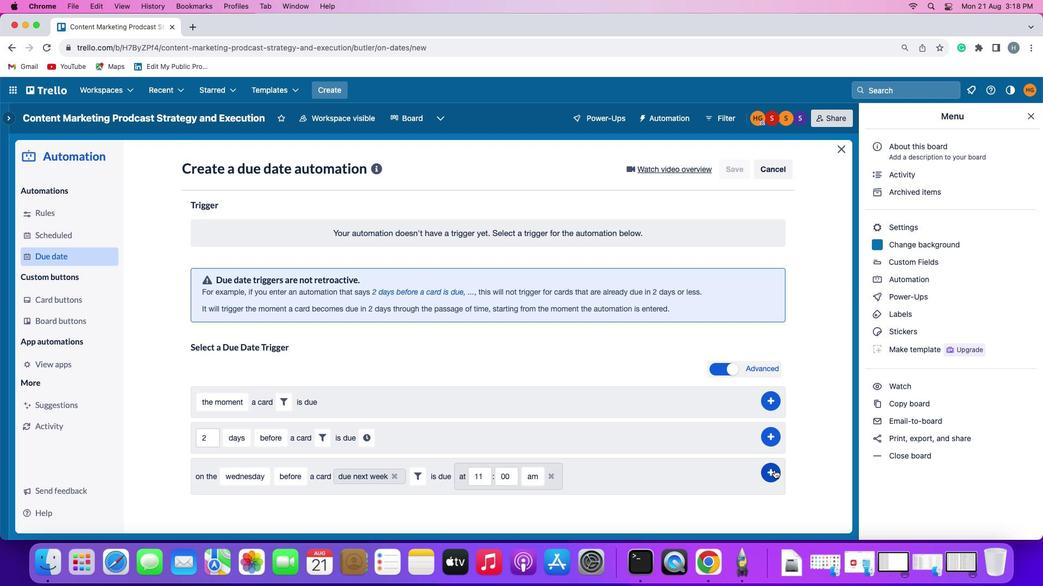 
Action: Mouse pressed left at (774, 470)
Screenshot: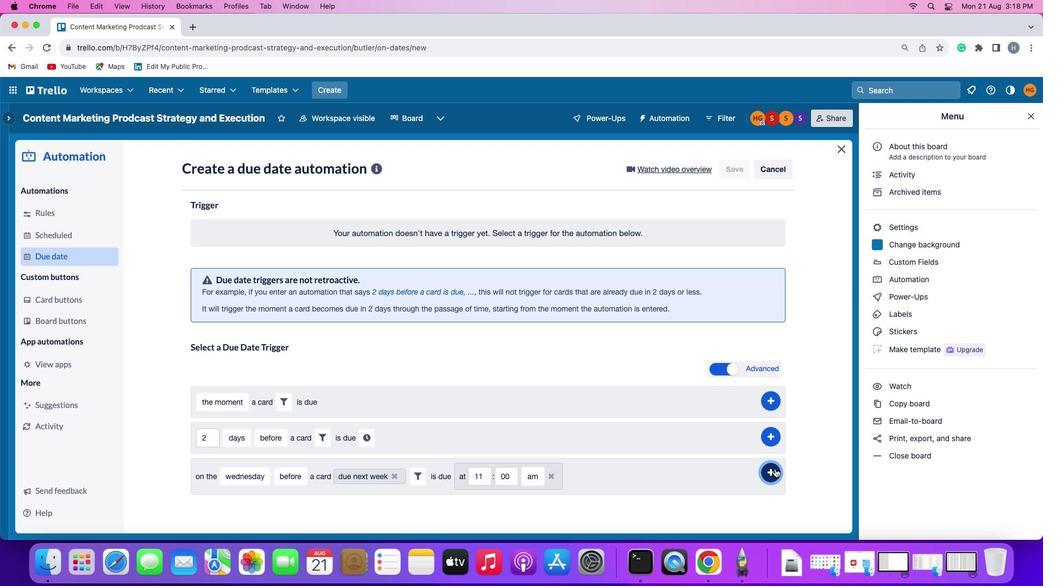 
Action: Mouse moved to (835, 375)
Screenshot: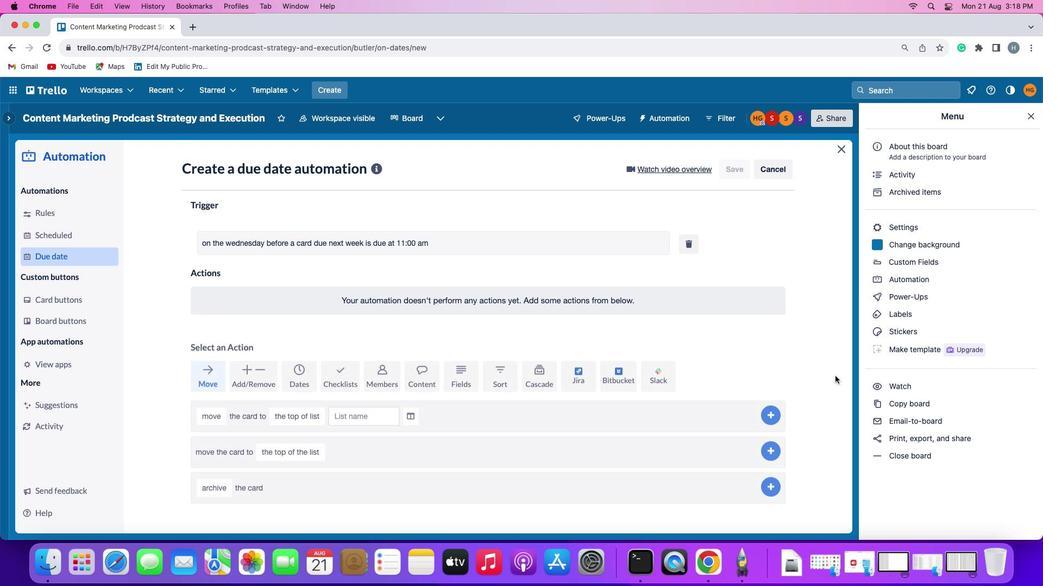 
